Task: In reminders to claim jobs turn off email notifications.
Action: Mouse moved to (875, 88)
Screenshot: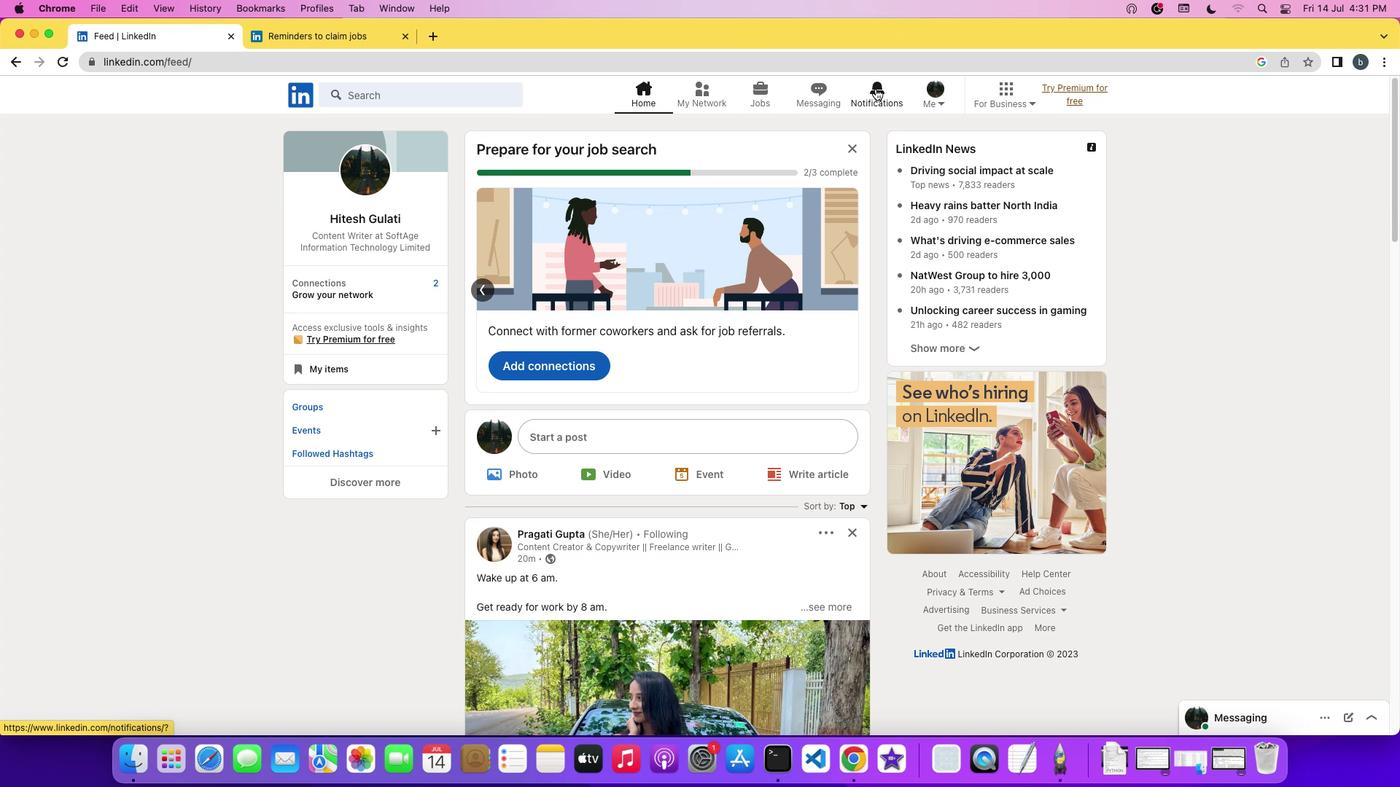 
Action: Mouse pressed left at (875, 88)
Screenshot: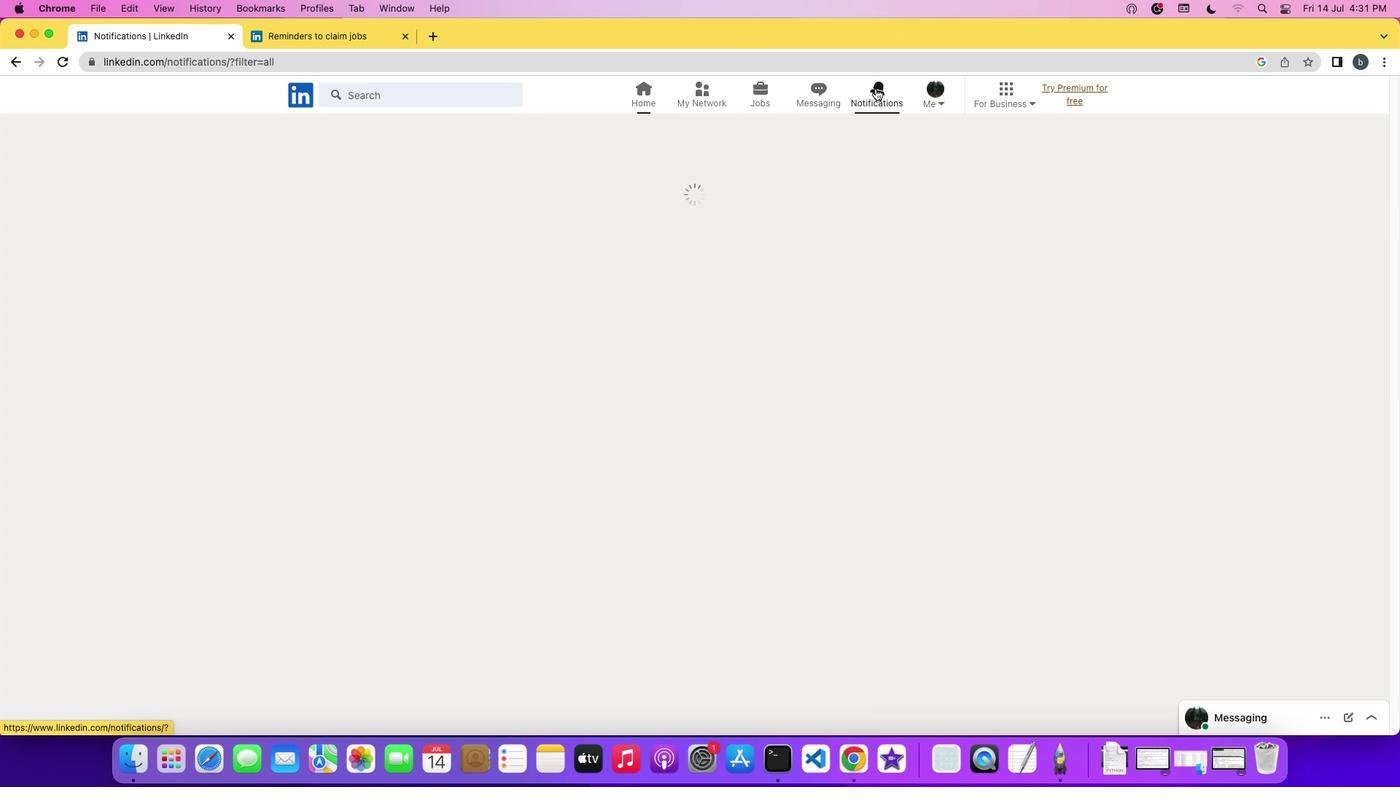 
Action: Mouse pressed left at (875, 88)
Screenshot: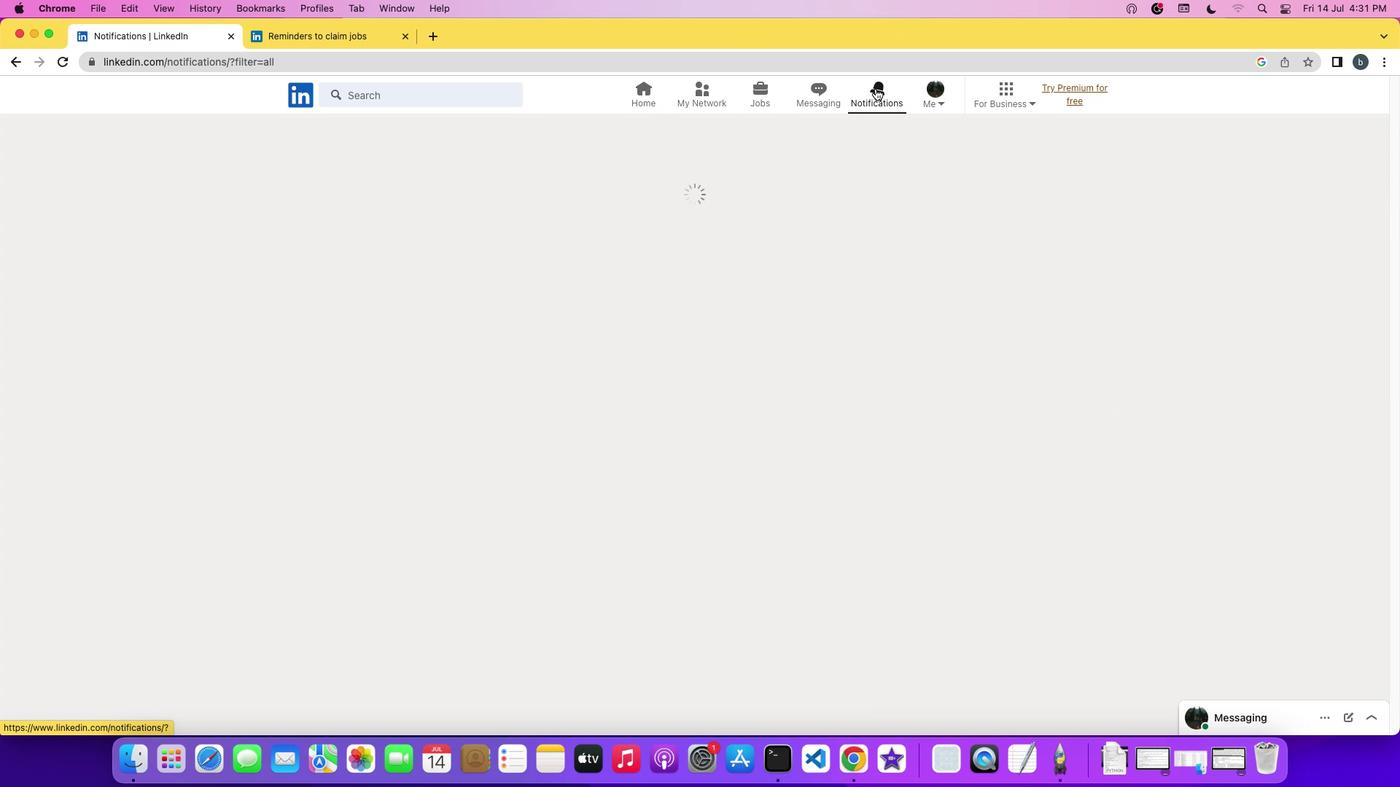 
Action: Mouse moved to (313, 187)
Screenshot: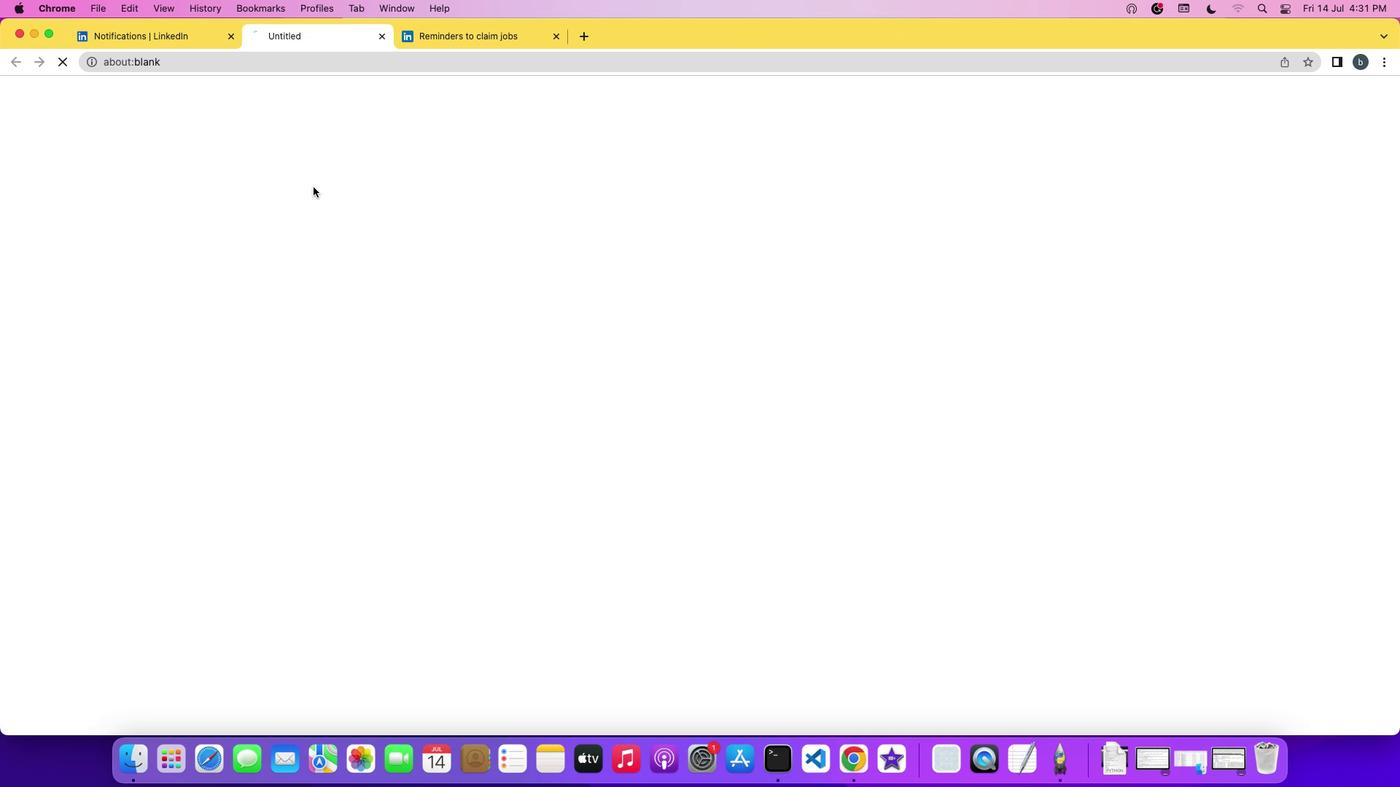 
Action: Mouse pressed left at (313, 187)
Screenshot: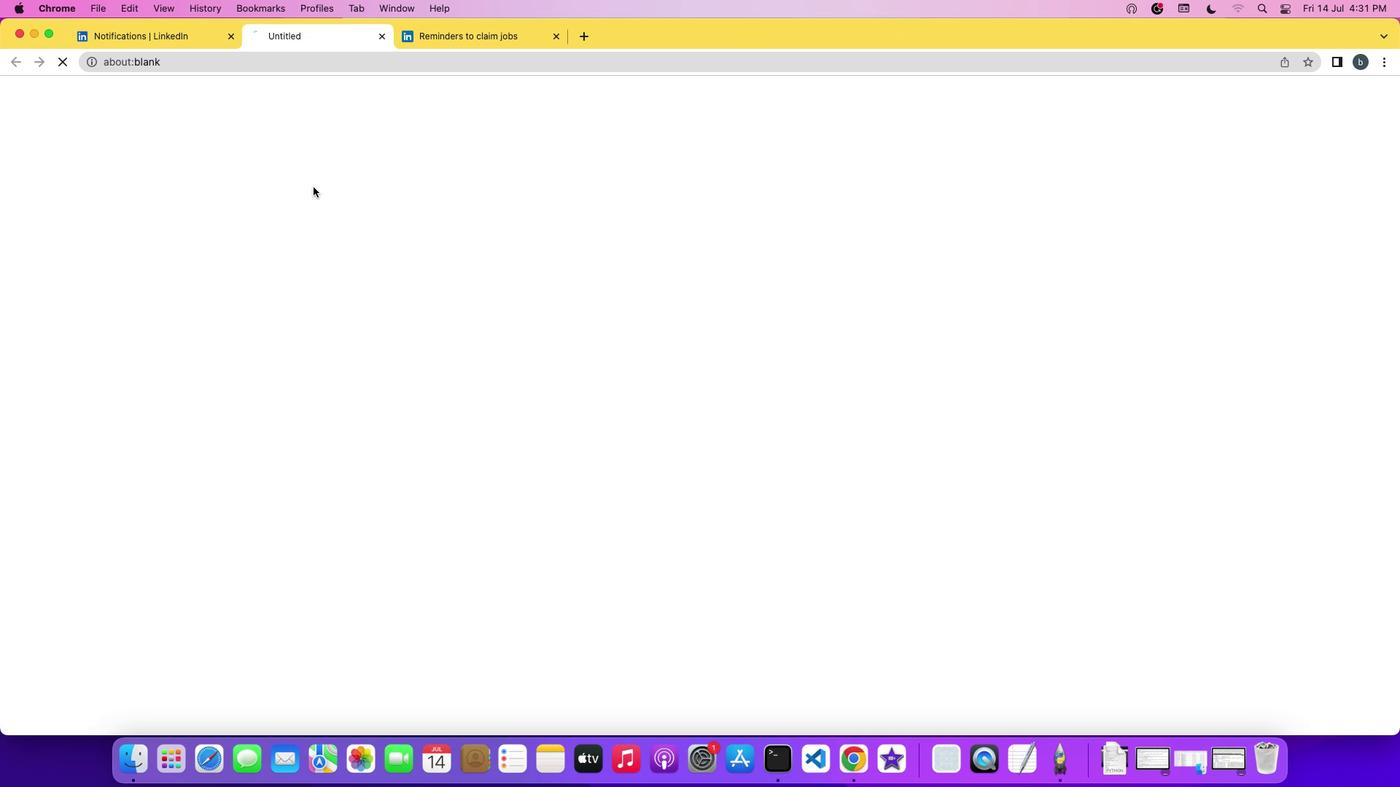 
Action: Mouse moved to (657, 201)
Screenshot: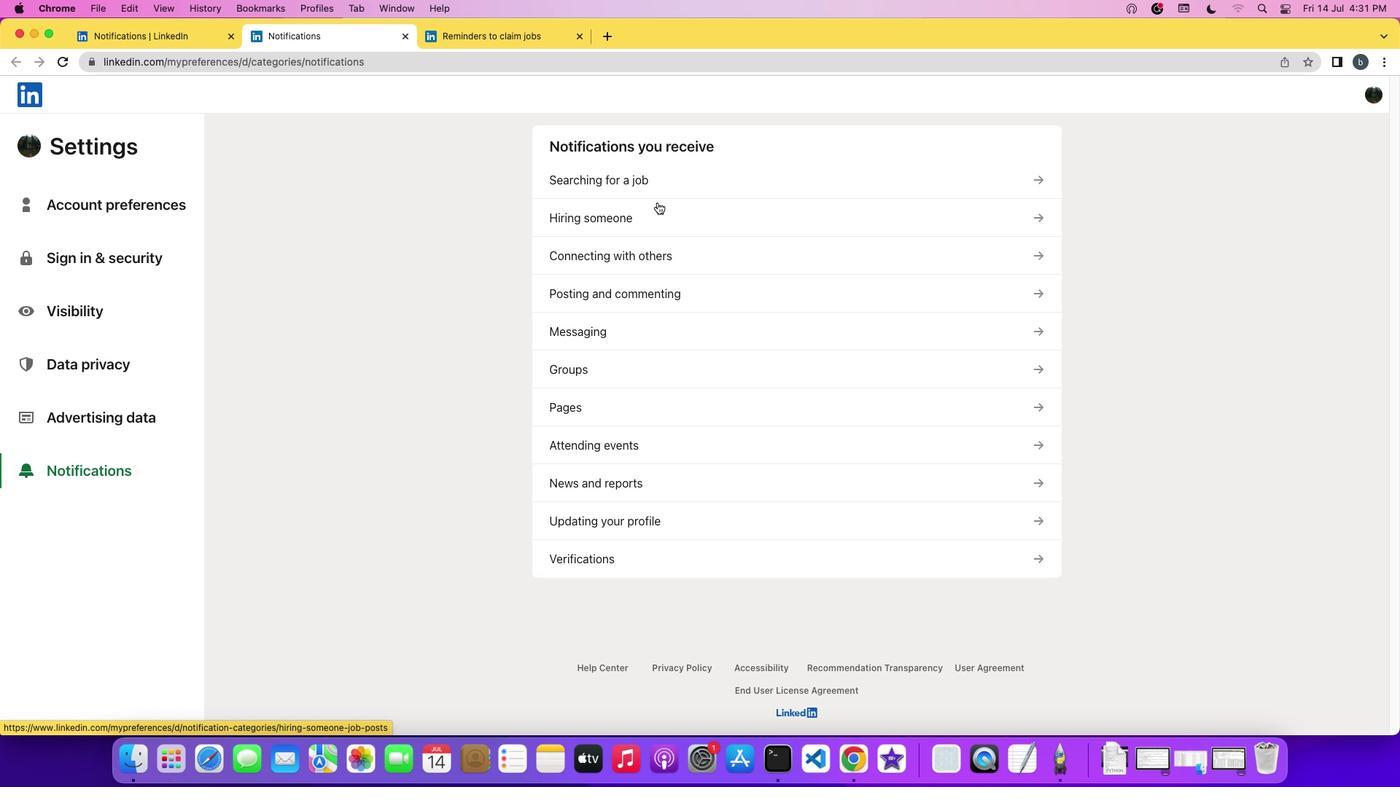 
Action: Mouse pressed left at (657, 201)
Screenshot: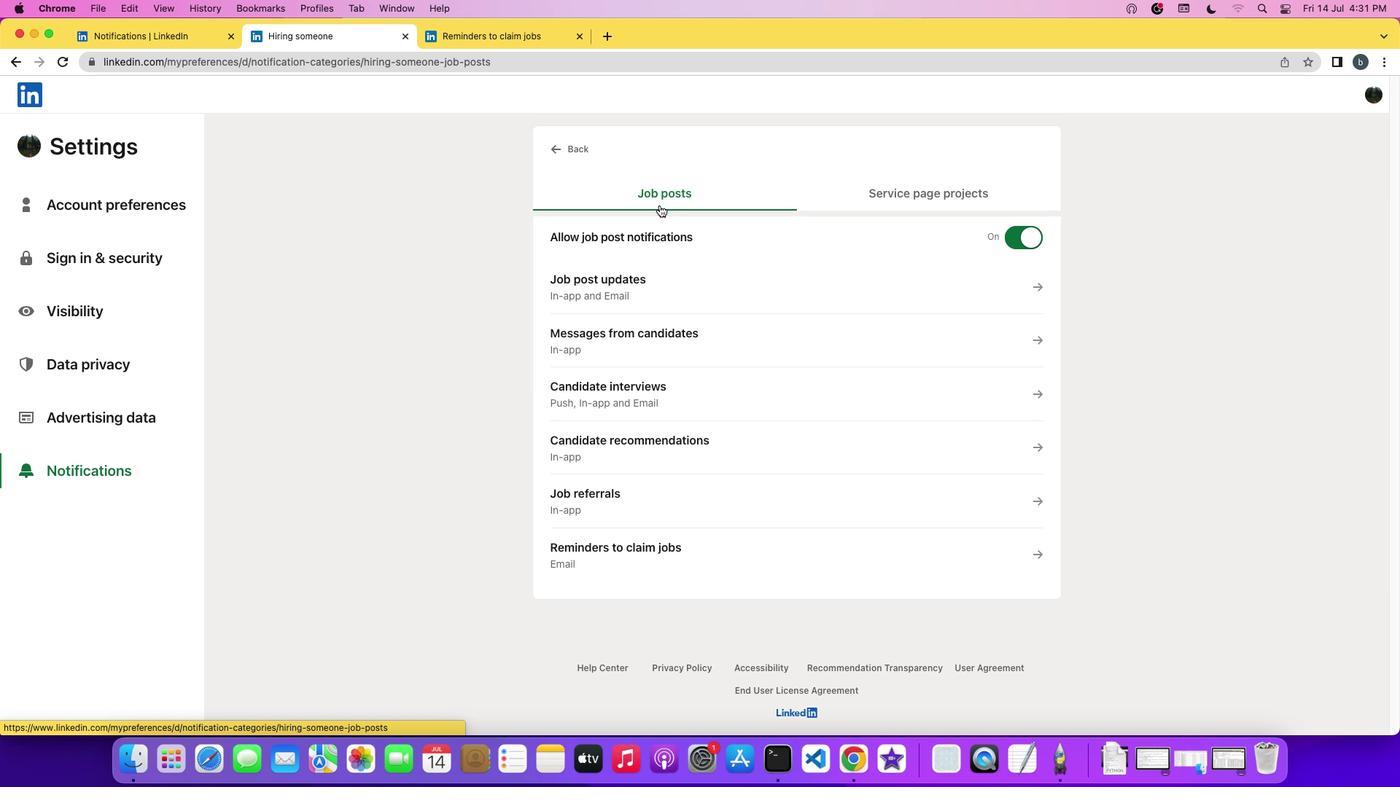 
Action: Mouse moved to (646, 553)
Screenshot: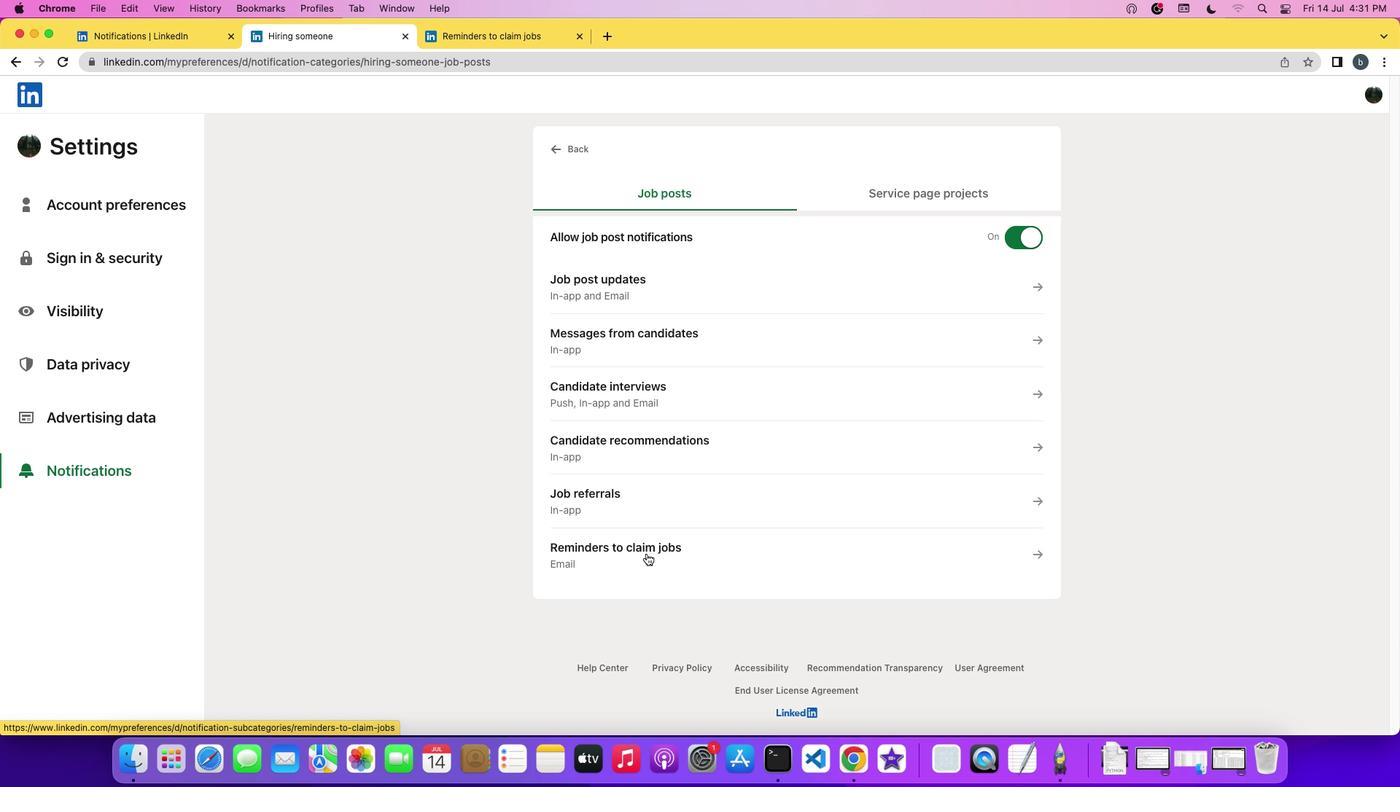 
Action: Mouse pressed left at (646, 553)
Screenshot: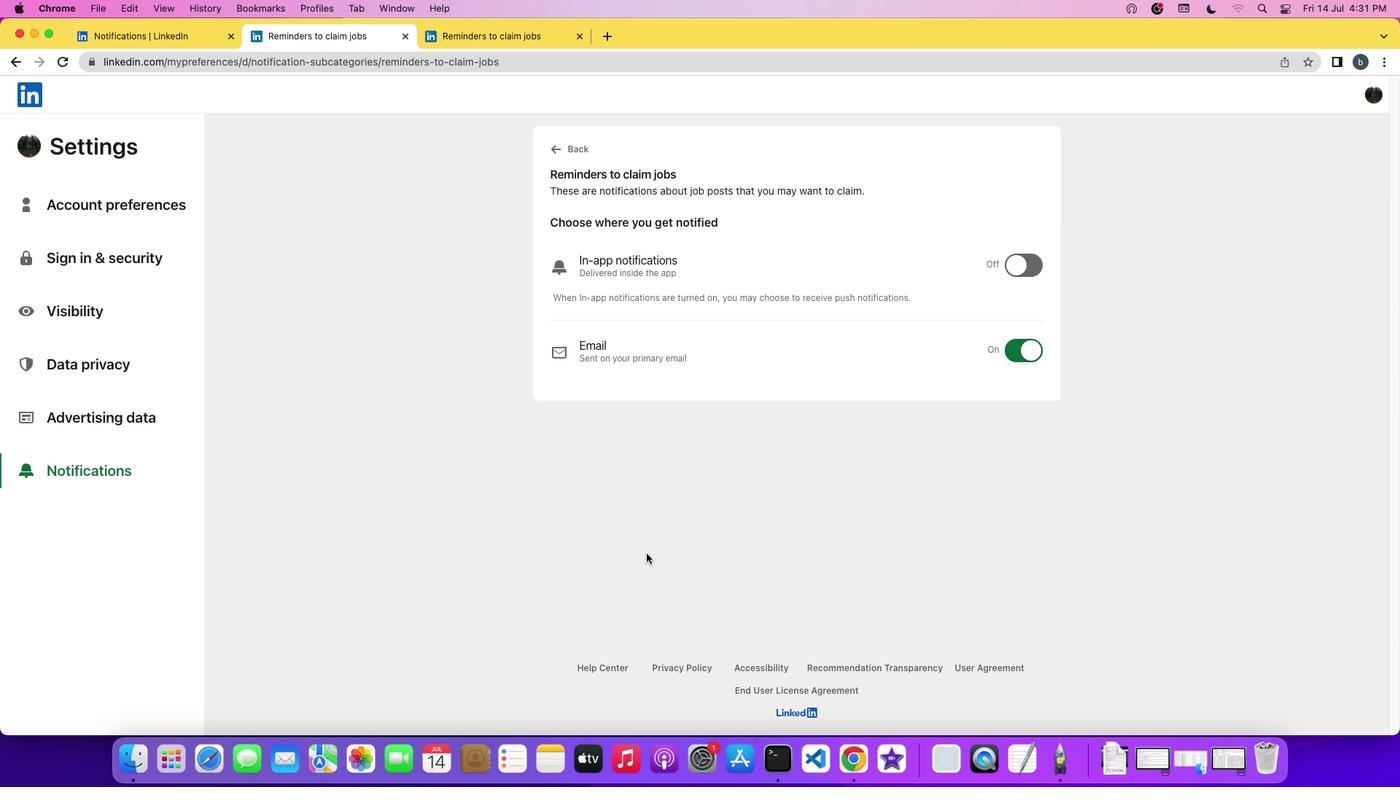 
Action: Mouse moved to (1031, 356)
Screenshot: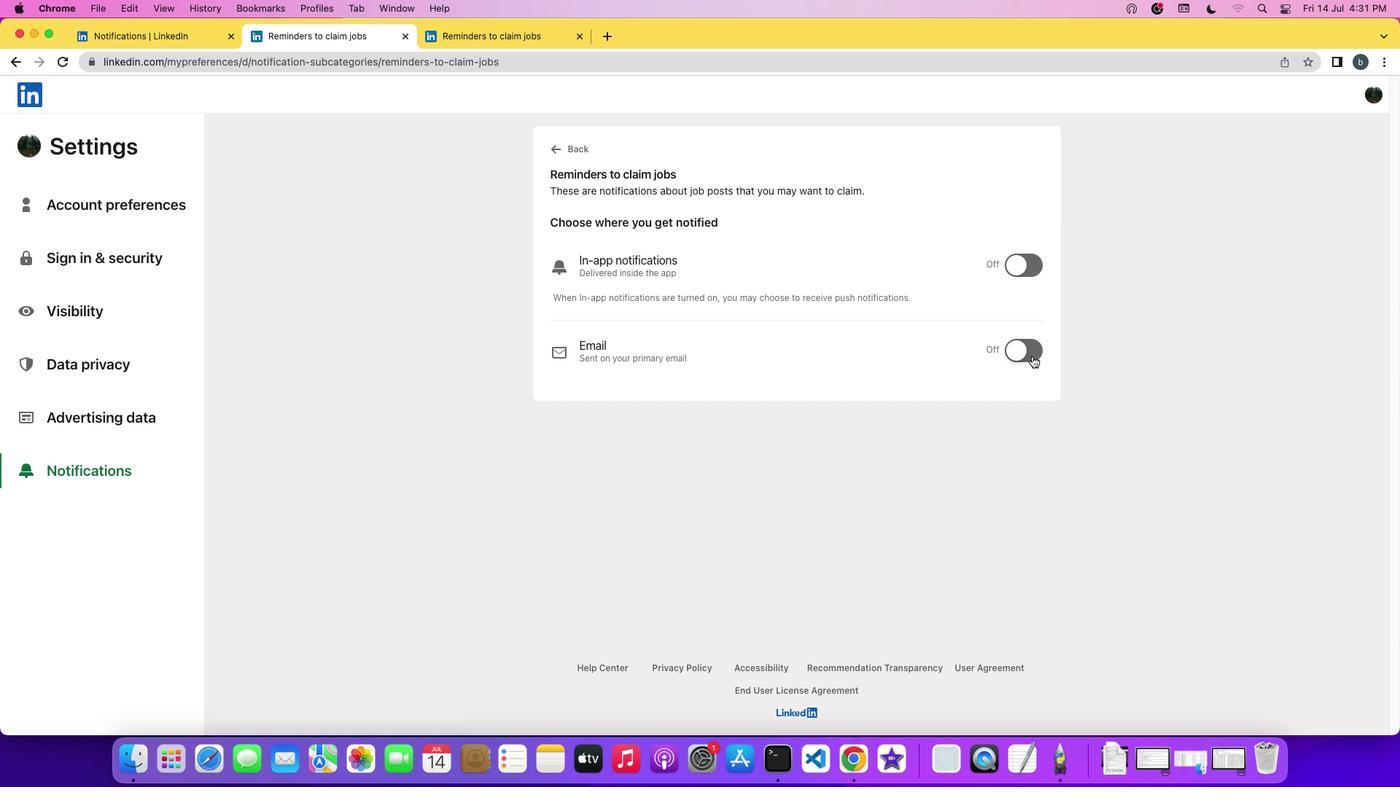 
Action: Mouse pressed left at (1031, 356)
Screenshot: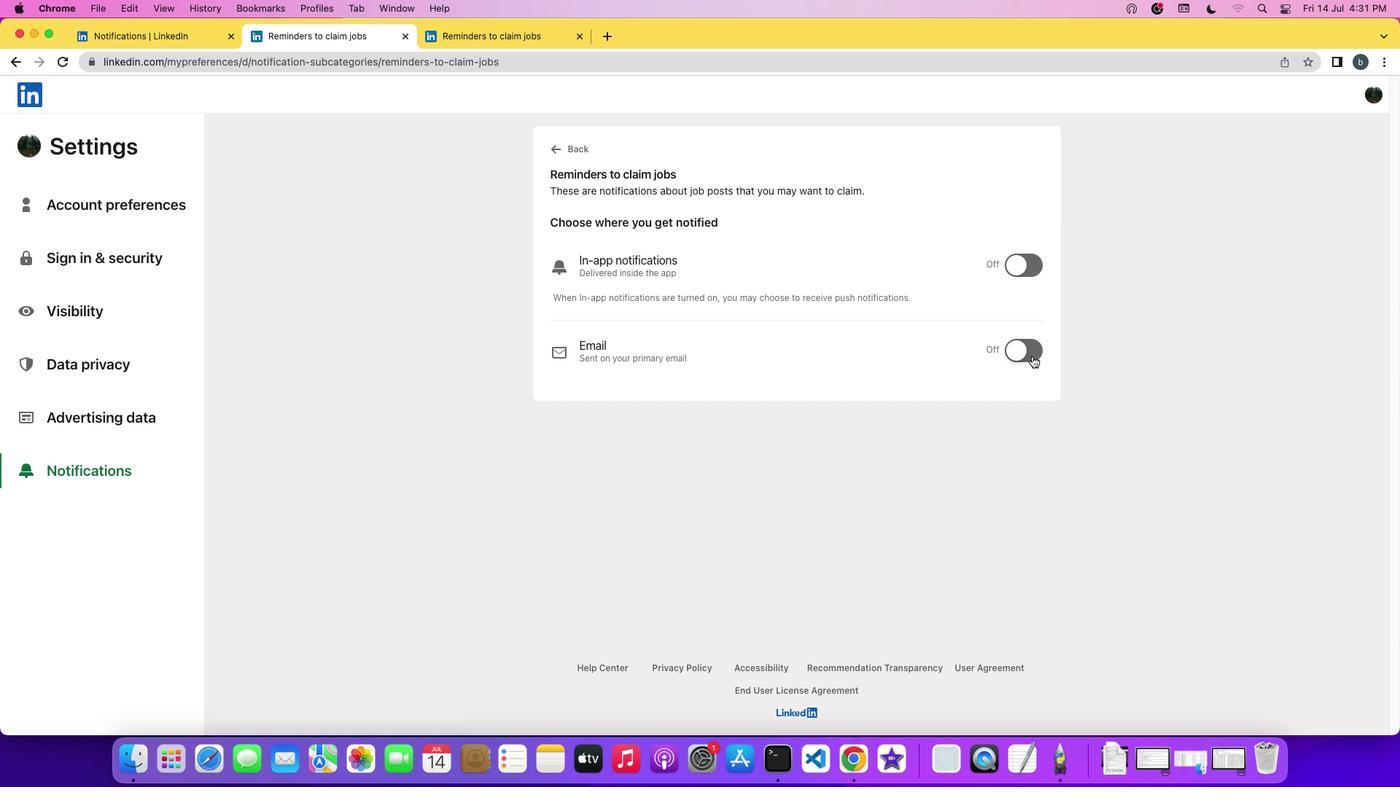 
